 Task: Use Island Medium Effect in this video Movie B.mp4
Action: Mouse moved to (264, 83)
Screenshot: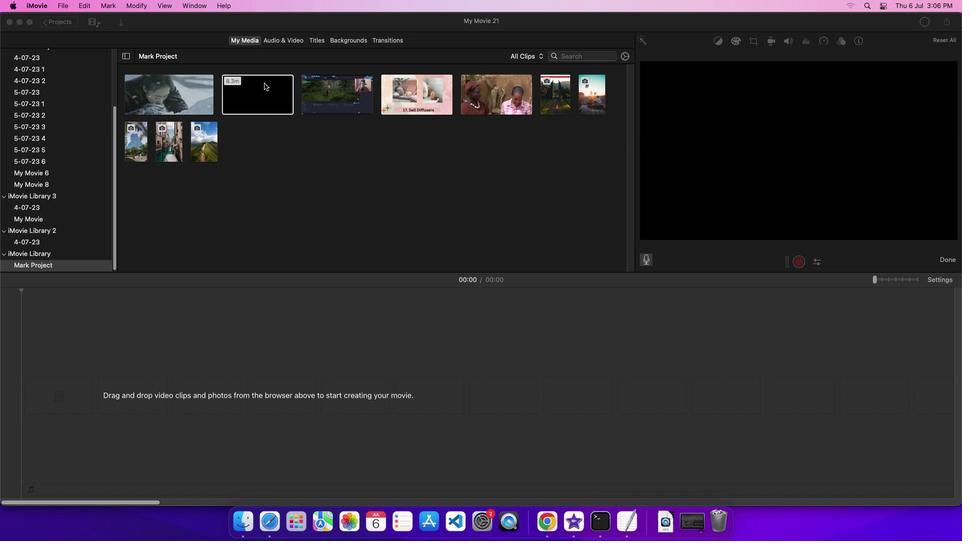 
Action: Mouse pressed left at (264, 83)
Screenshot: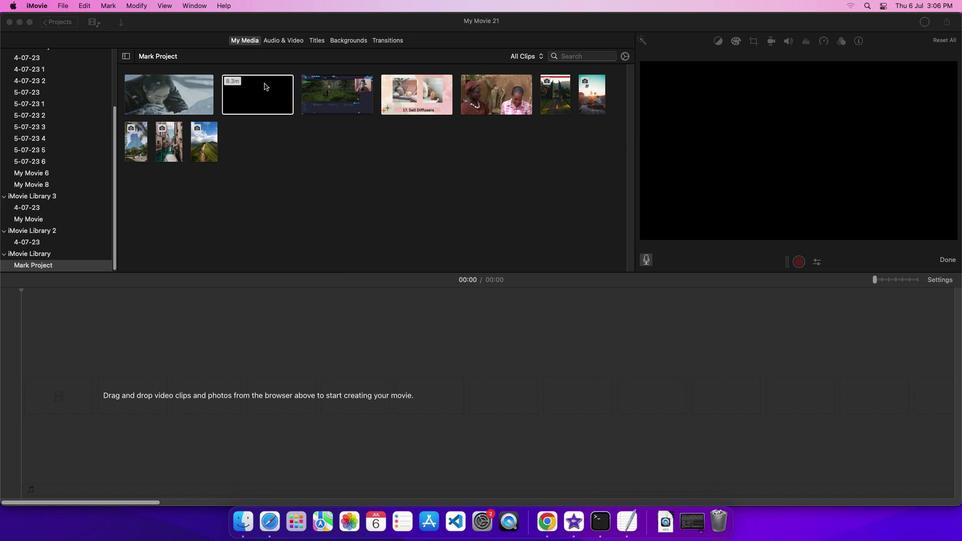 
Action: Mouse moved to (269, 92)
Screenshot: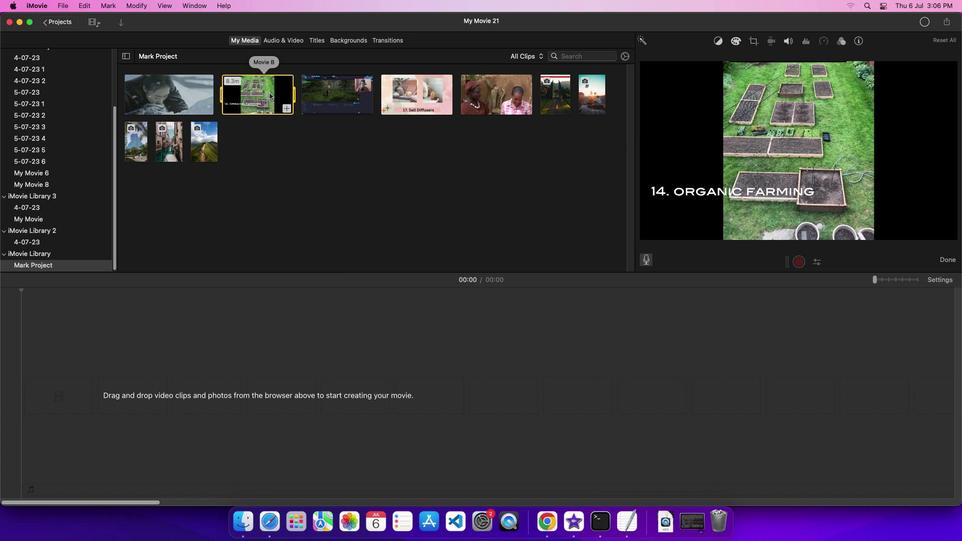 
Action: Mouse pressed left at (269, 92)
Screenshot: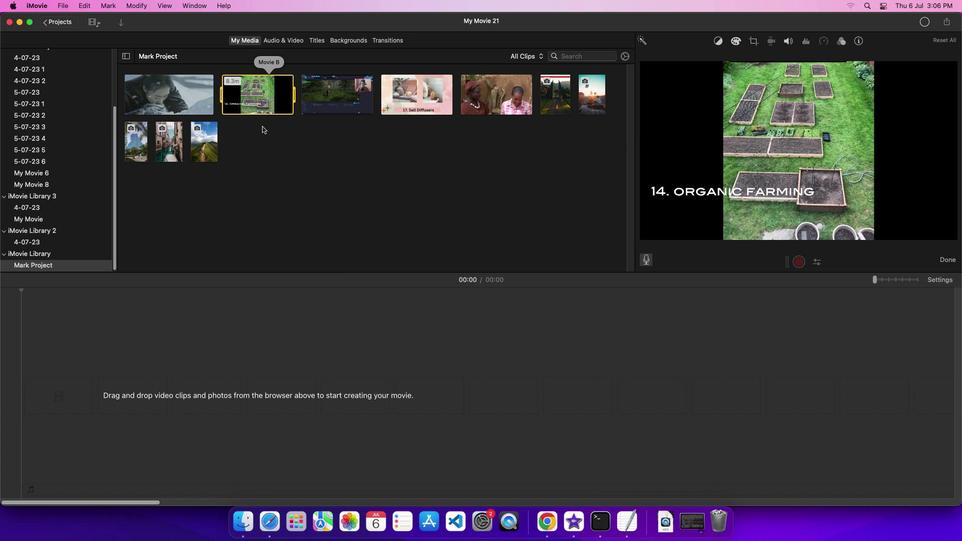 
Action: Mouse moved to (292, 41)
Screenshot: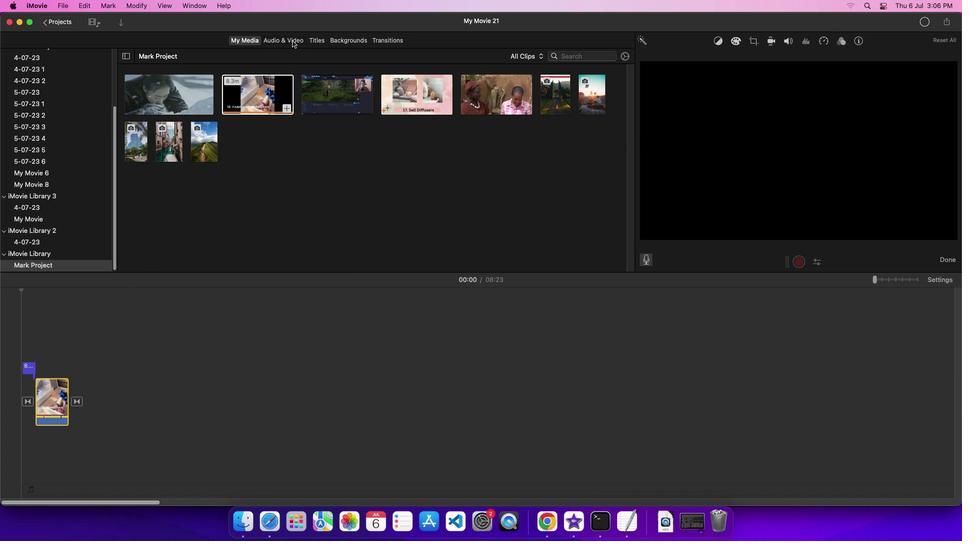 
Action: Mouse pressed left at (292, 41)
Screenshot: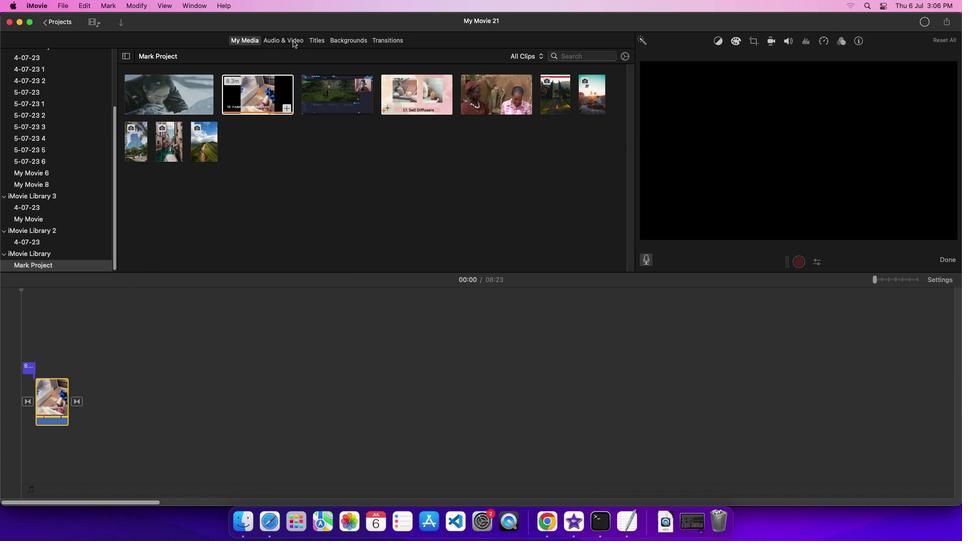 
Action: Mouse moved to (79, 95)
Screenshot: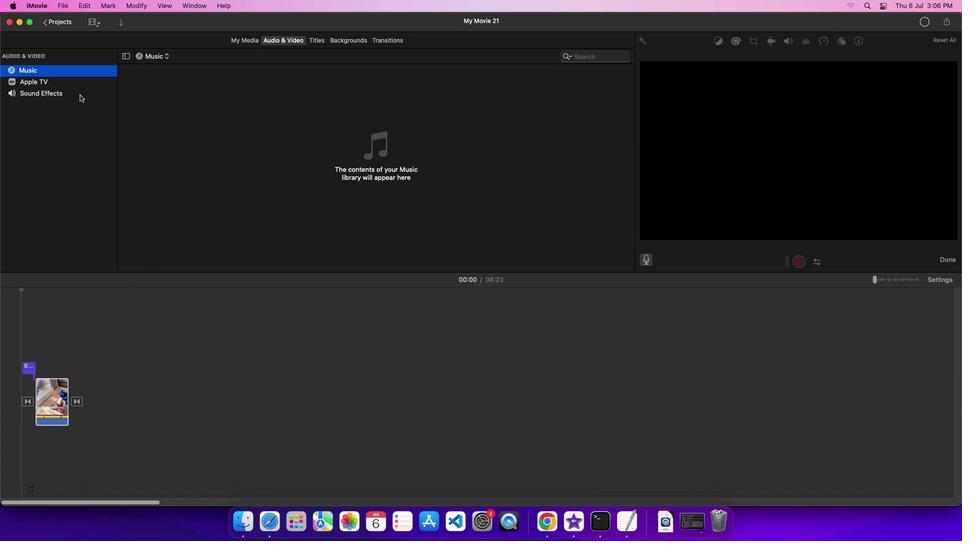 
Action: Mouse pressed left at (79, 95)
Screenshot: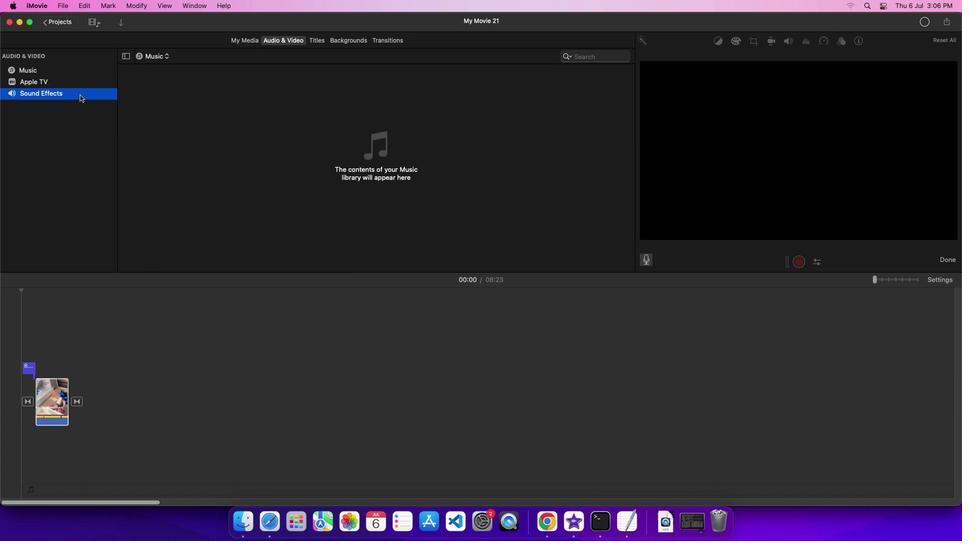
Action: Mouse moved to (199, 225)
Screenshot: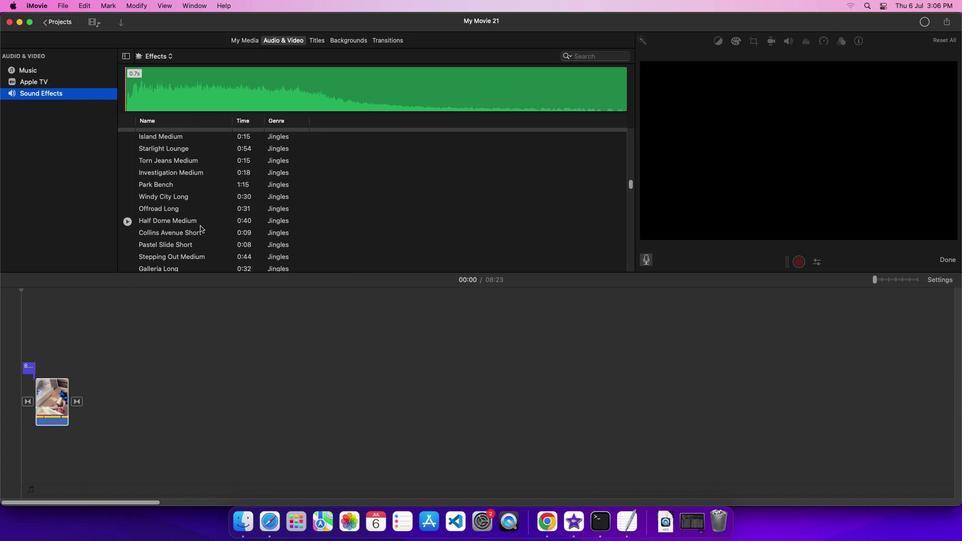 
Action: Mouse scrolled (199, 225) with delta (0, 0)
Screenshot: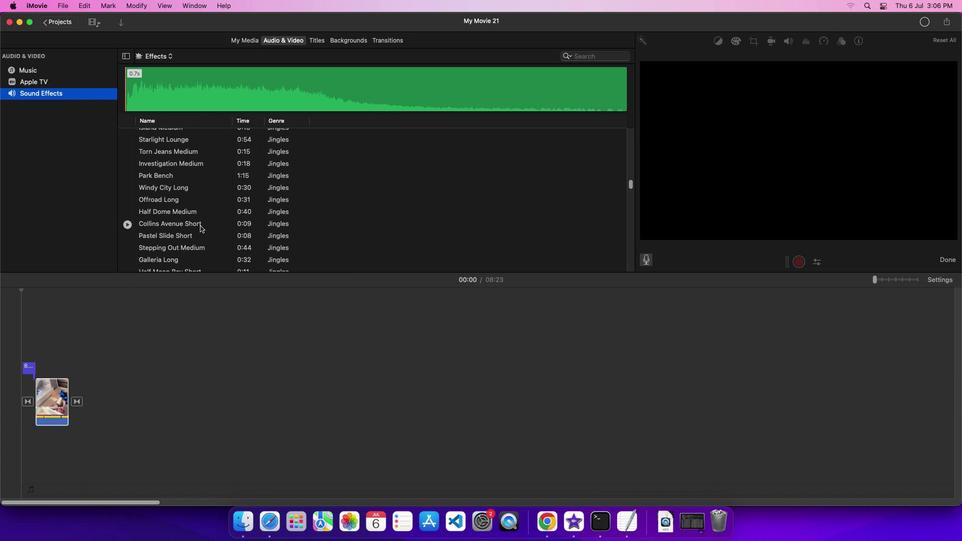 
Action: Mouse scrolled (199, 225) with delta (0, 0)
Screenshot: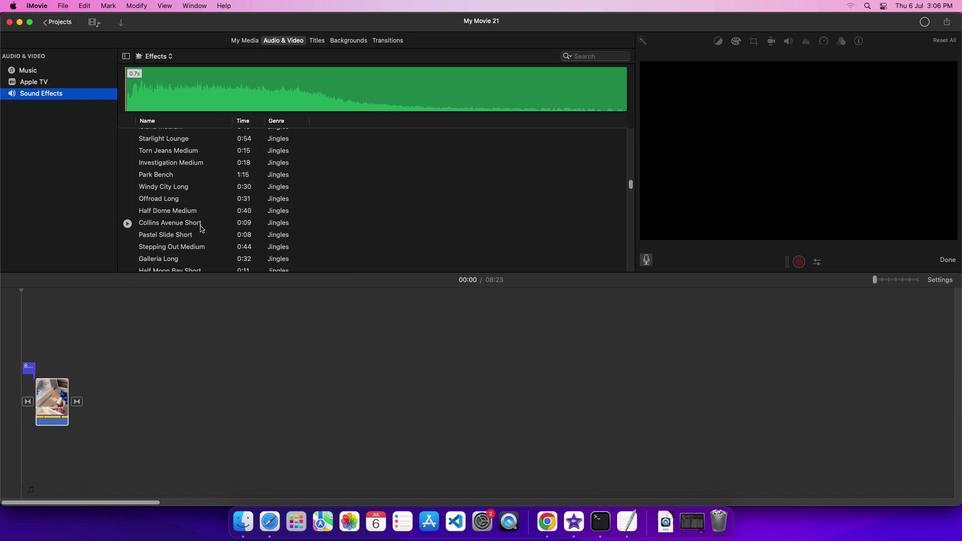 
Action: Mouse scrolled (199, 225) with delta (0, 0)
Screenshot: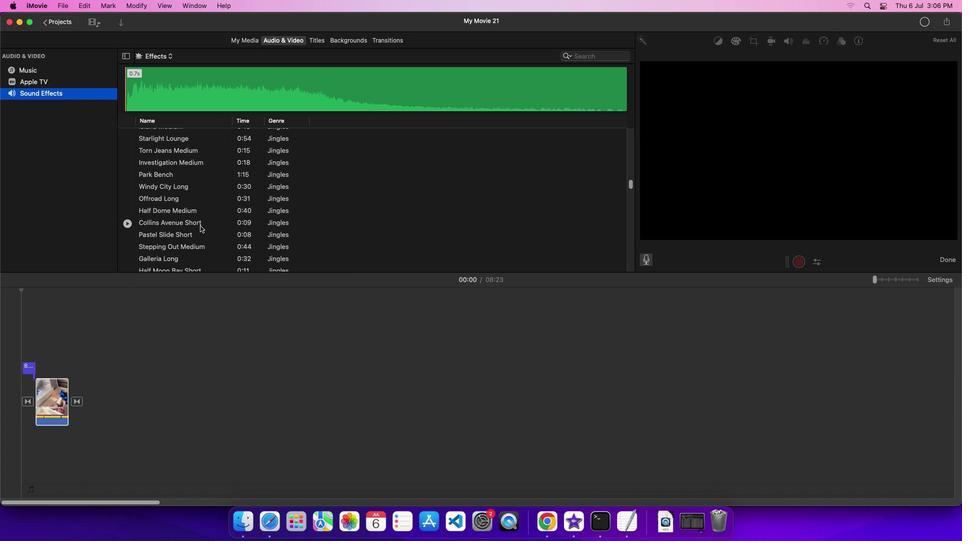 
Action: Mouse scrolled (199, 225) with delta (0, 0)
Screenshot: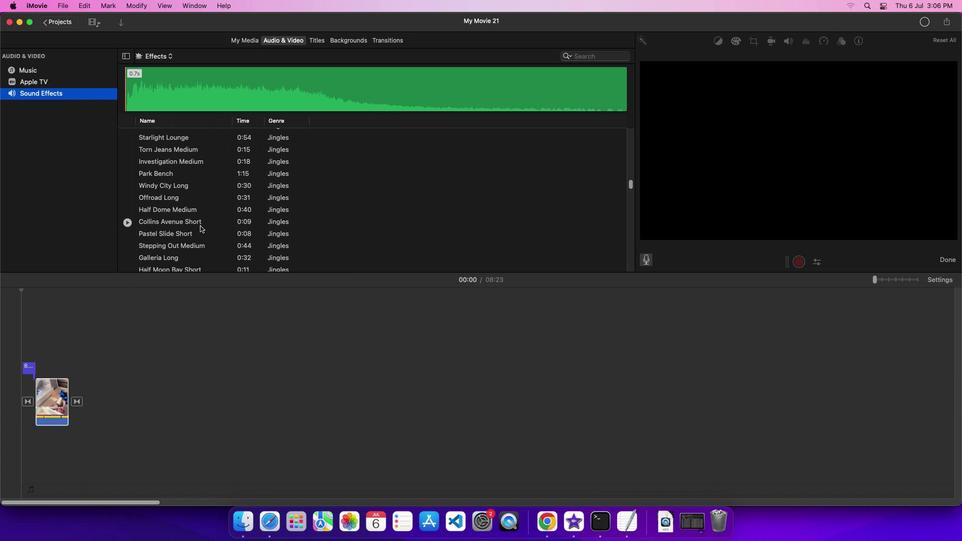 
Action: Mouse scrolled (199, 225) with delta (0, 0)
Screenshot: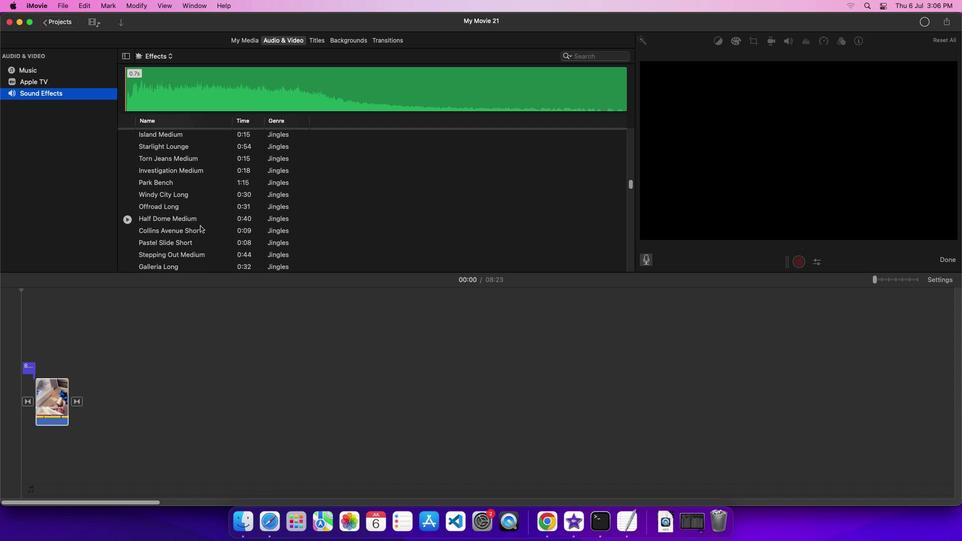 
Action: Mouse scrolled (199, 225) with delta (0, 0)
Screenshot: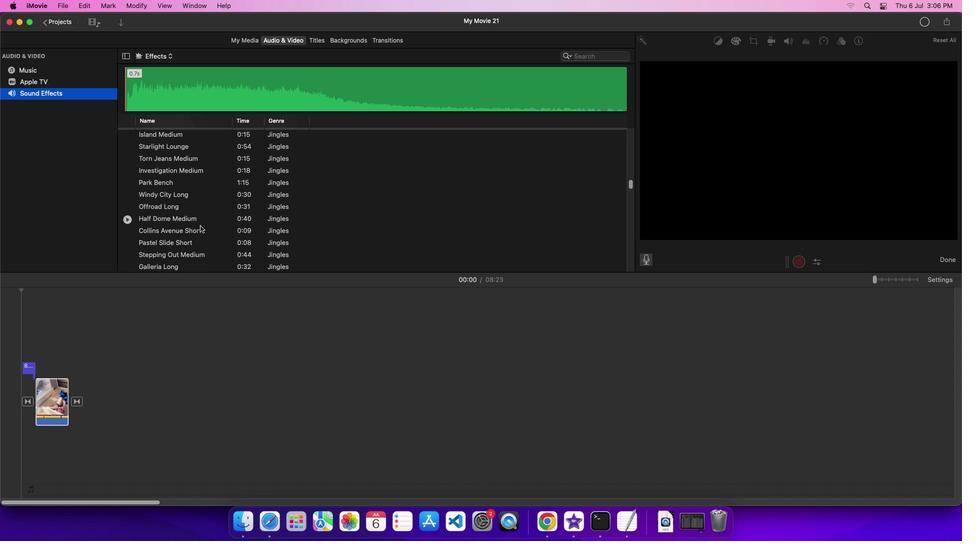 
Action: Mouse scrolled (199, 225) with delta (0, 0)
Screenshot: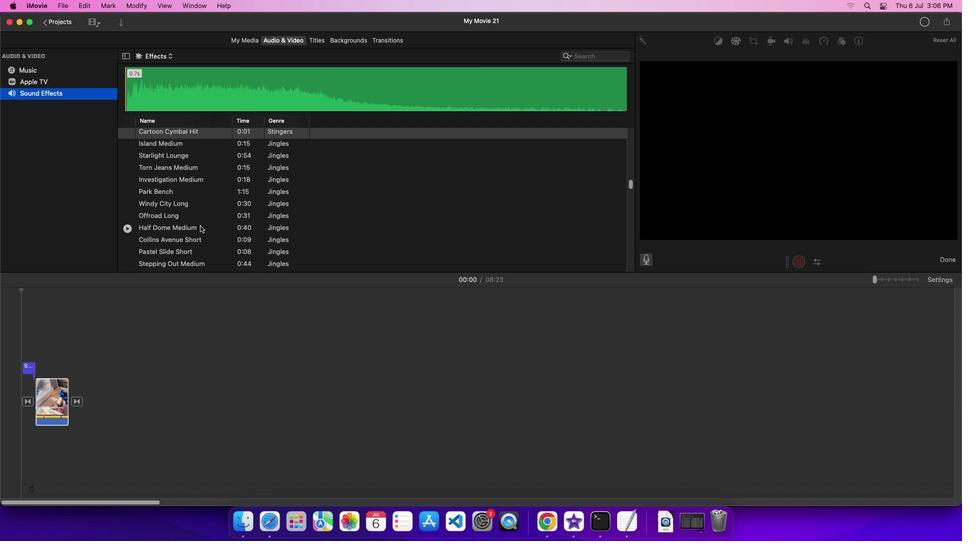 
Action: Mouse scrolled (199, 225) with delta (0, 0)
Screenshot: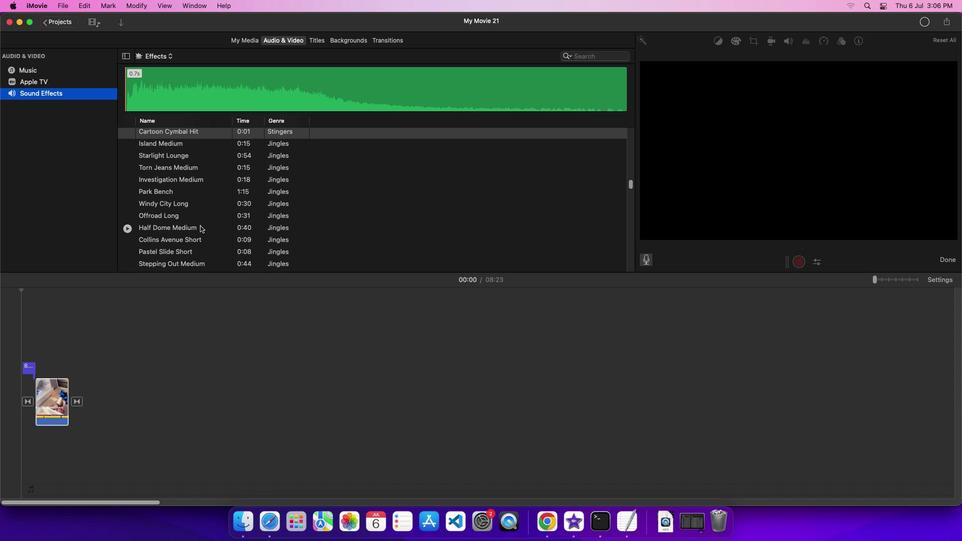 
Action: Mouse scrolled (199, 225) with delta (0, 0)
Screenshot: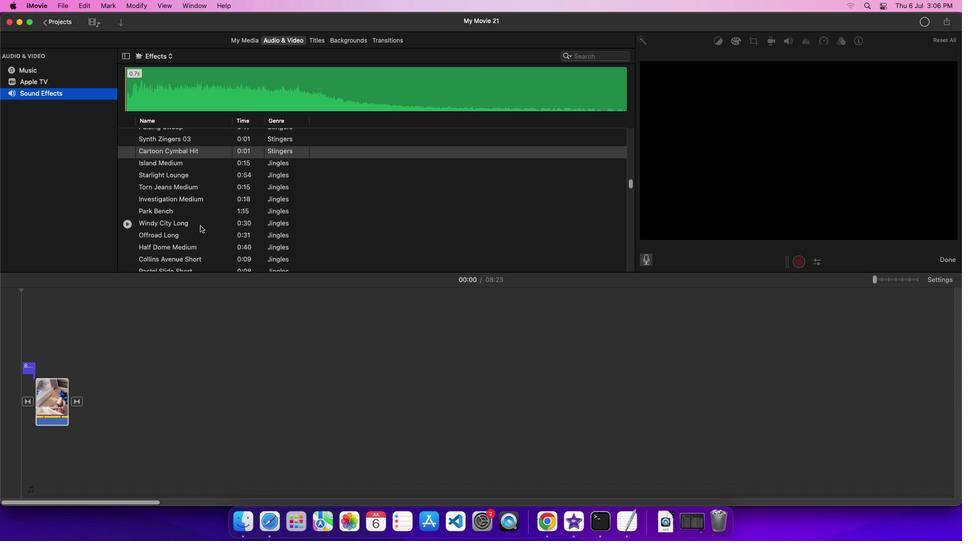 
Action: Mouse scrolled (199, 225) with delta (0, 0)
Screenshot: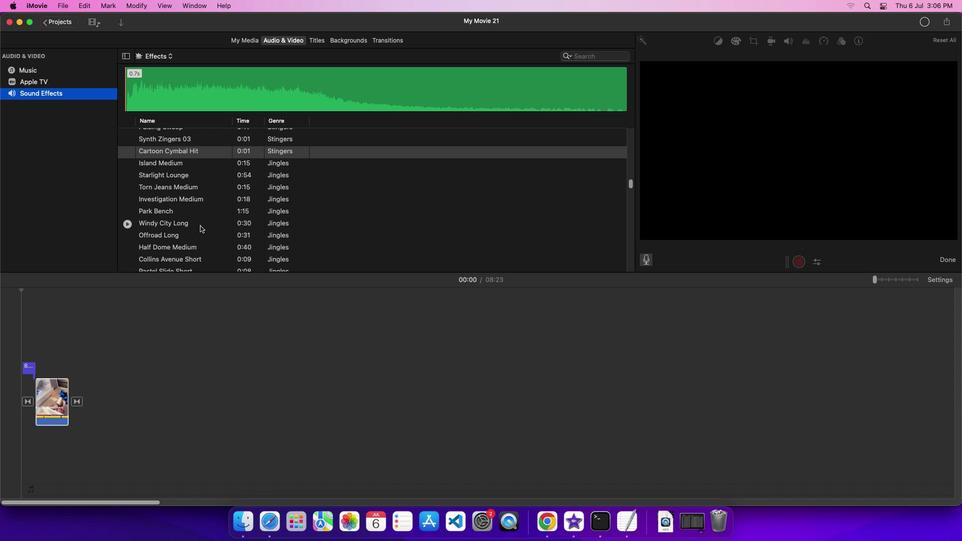 
Action: Mouse moved to (190, 164)
Screenshot: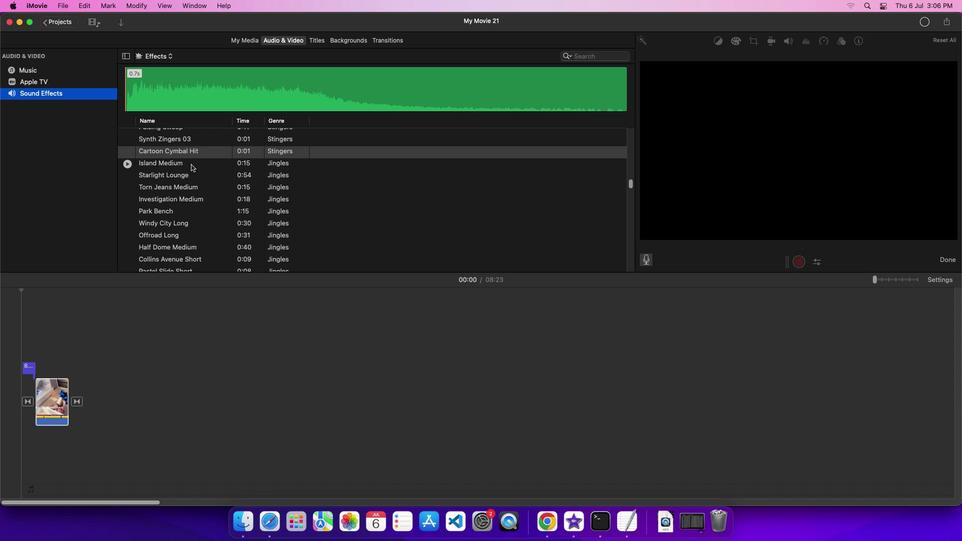 
Action: Mouse pressed left at (190, 164)
Screenshot: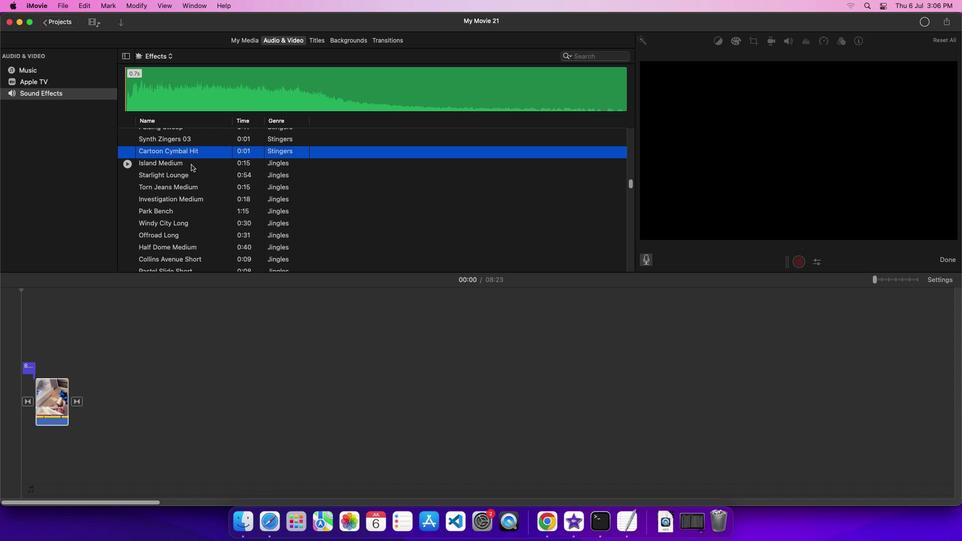 
Action: Mouse moved to (196, 164)
Screenshot: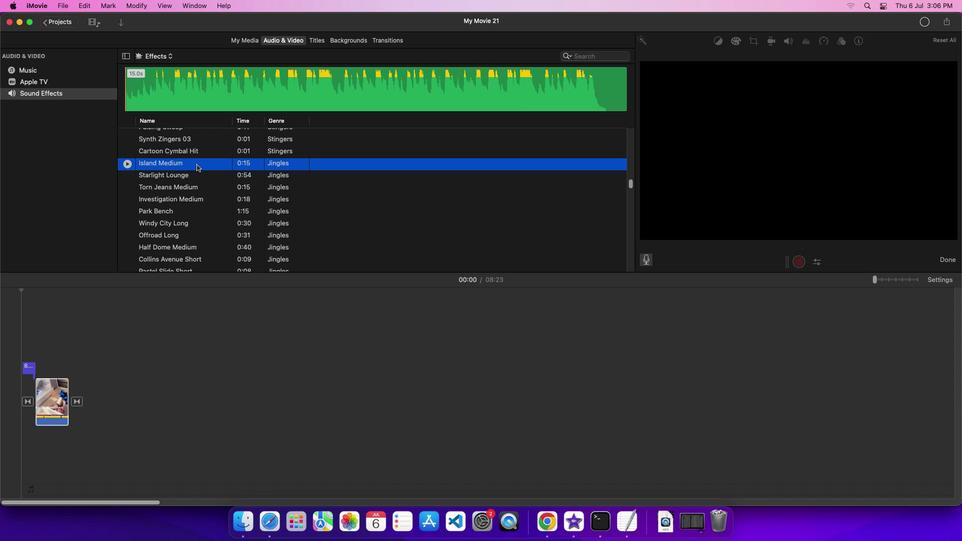 
Action: Mouse pressed left at (196, 164)
Screenshot: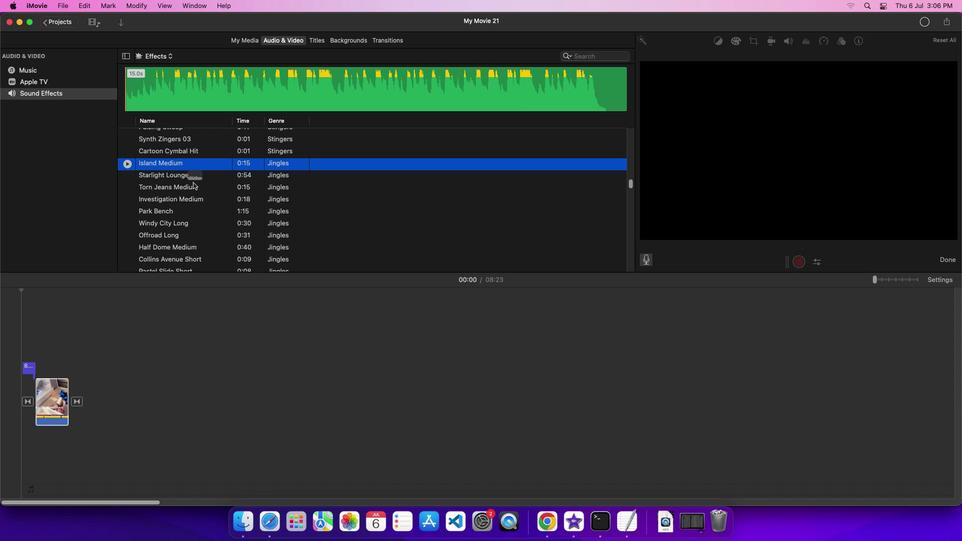 
Action: Mouse moved to (124, 438)
Screenshot: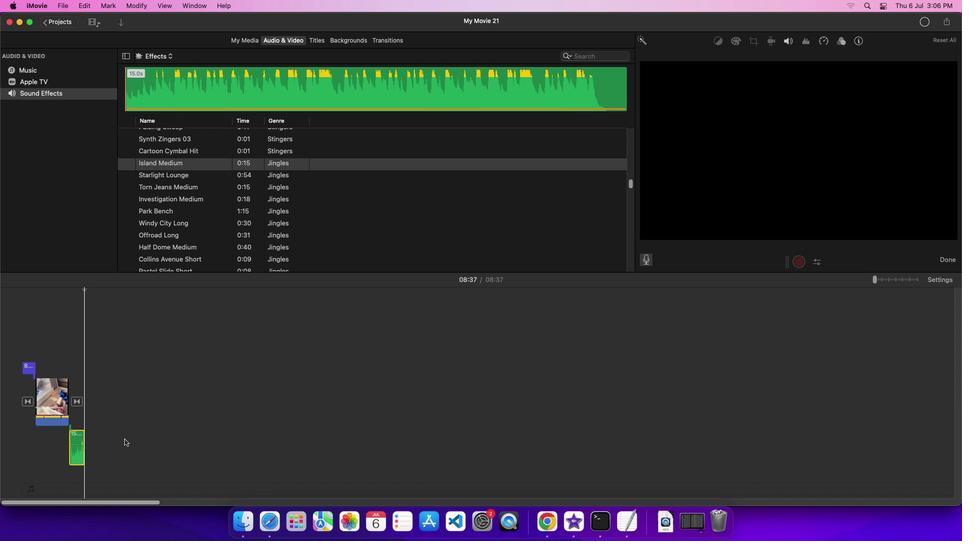
